 Task: Assign in the project TrailPlan the issue 'Improve the appâ€™s caching system for faster data retrieval' to the sprint 'Sprint for Success'.
Action: Mouse moved to (896, 444)
Screenshot: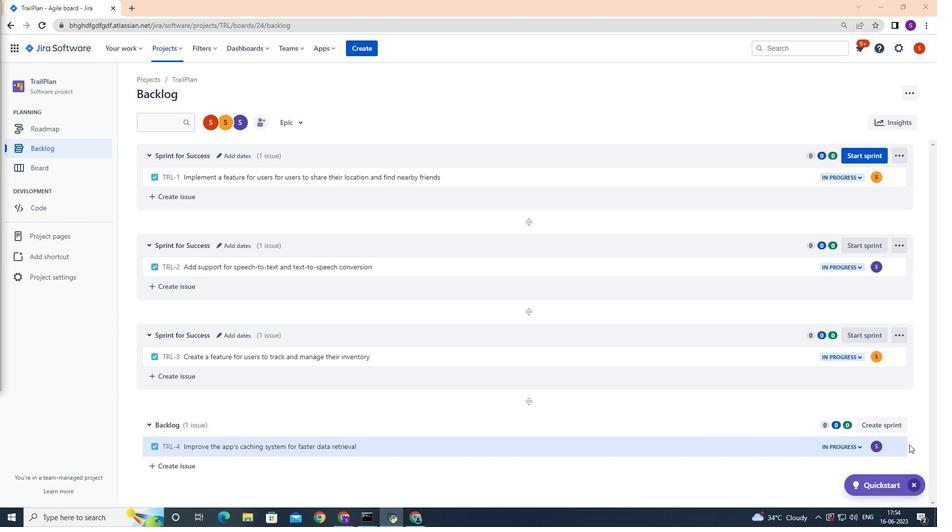 
Action: Mouse pressed left at (896, 444)
Screenshot: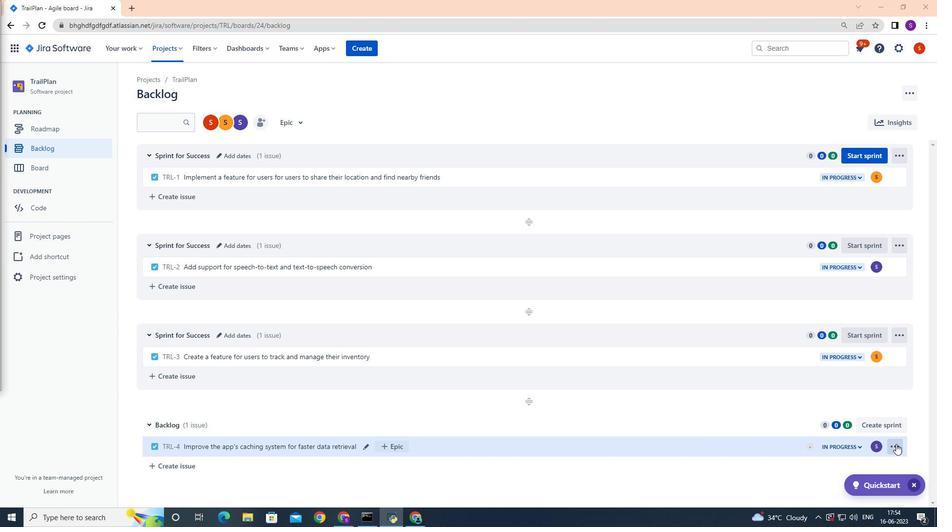 
Action: Mouse moved to (874, 392)
Screenshot: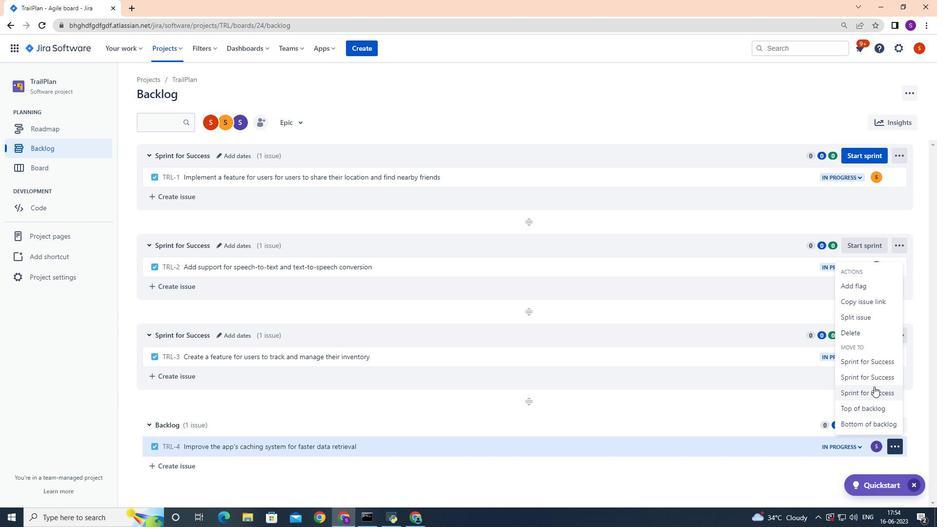 
Action: Mouse pressed left at (874, 392)
Screenshot: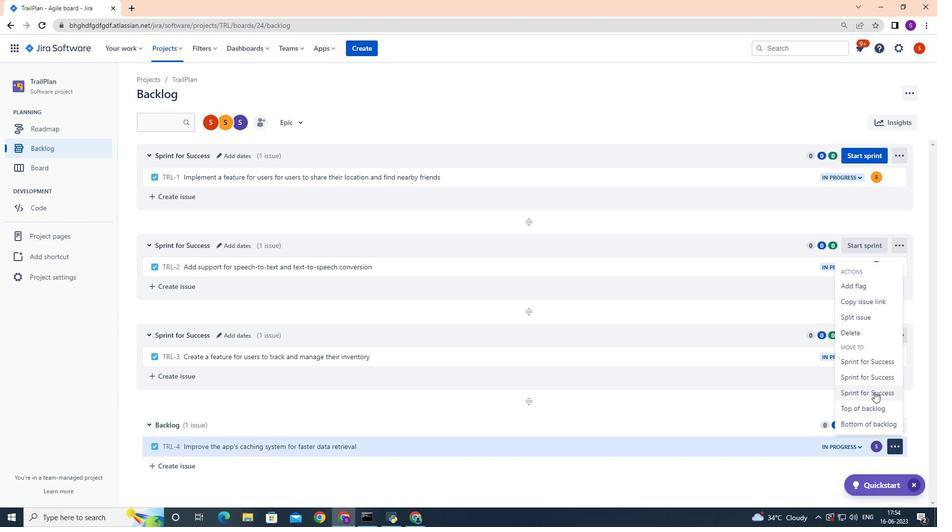 
Action: Mouse moved to (874, 392)
Screenshot: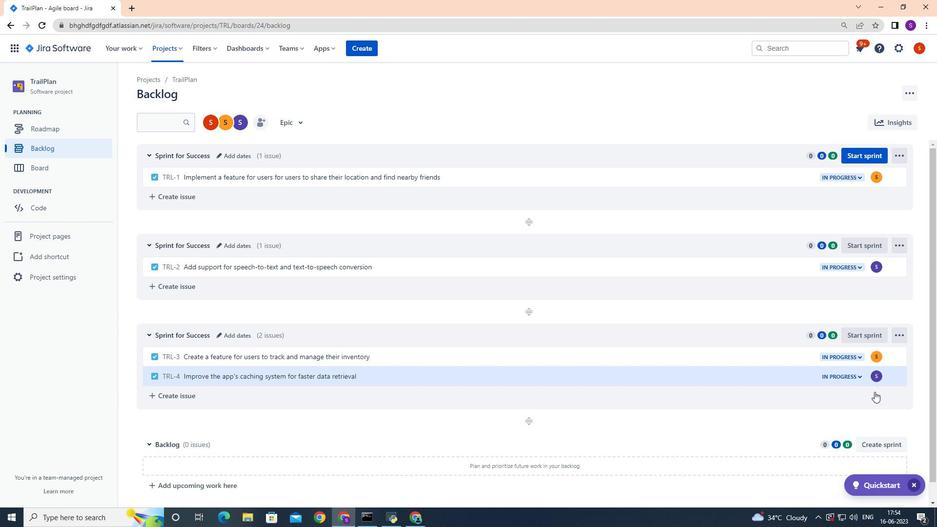 
